 Task: Toggle the paste image as attachments enabled in the .ipynb suport.
Action: Mouse moved to (15, 515)
Screenshot: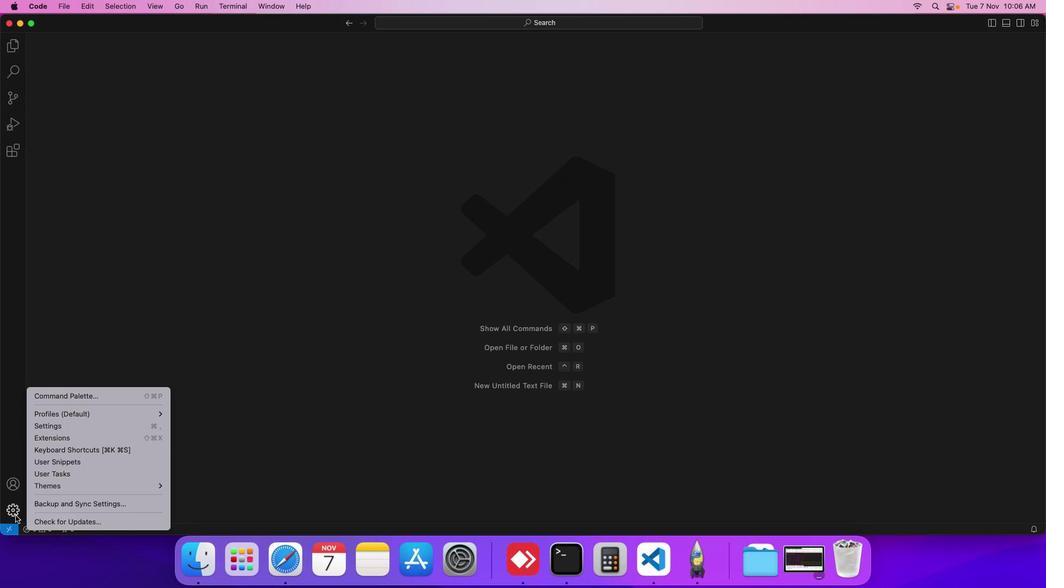 
Action: Mouse pressed left at (15, 515)
Screenshot: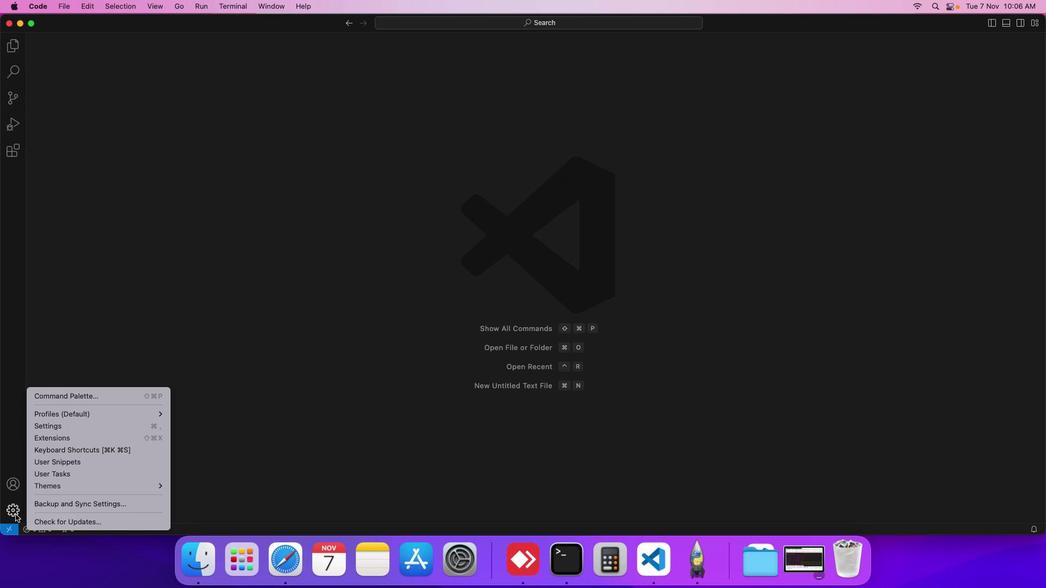 
Action: Mouse moved to (65, 427)
Screenshot: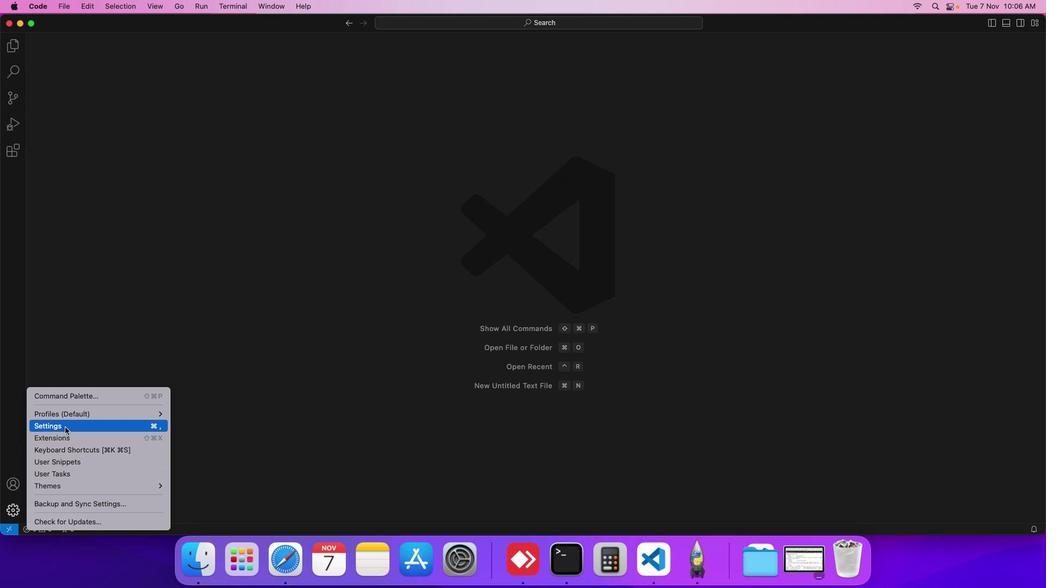 
Action: Mouse pressed left at (65, 427)
Screenshot: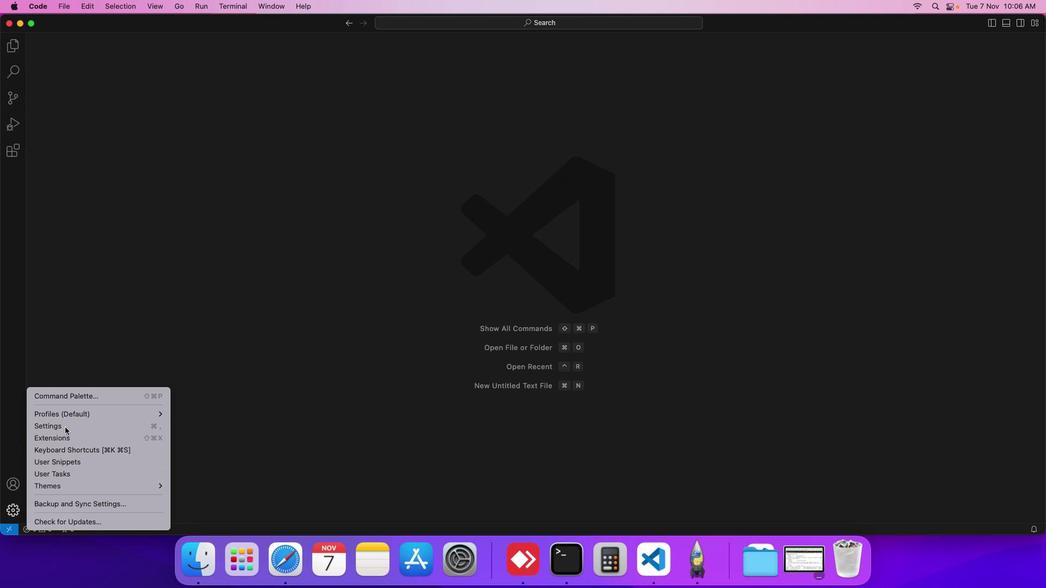 
Action: Mouse moved to (277, 195)
Screenshot: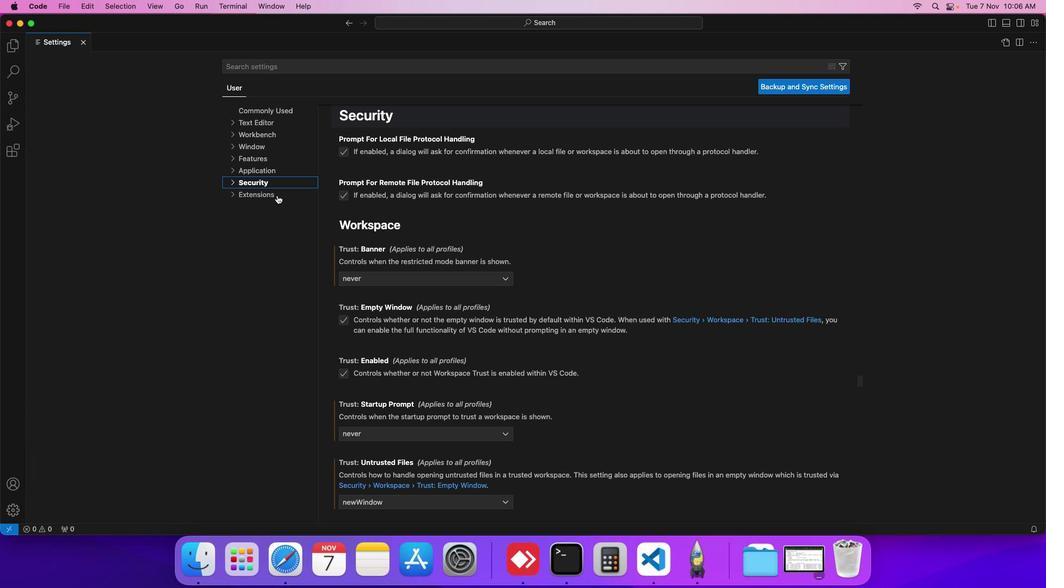 
Action: Mouse pressed left at (277, 195)
Screenshot: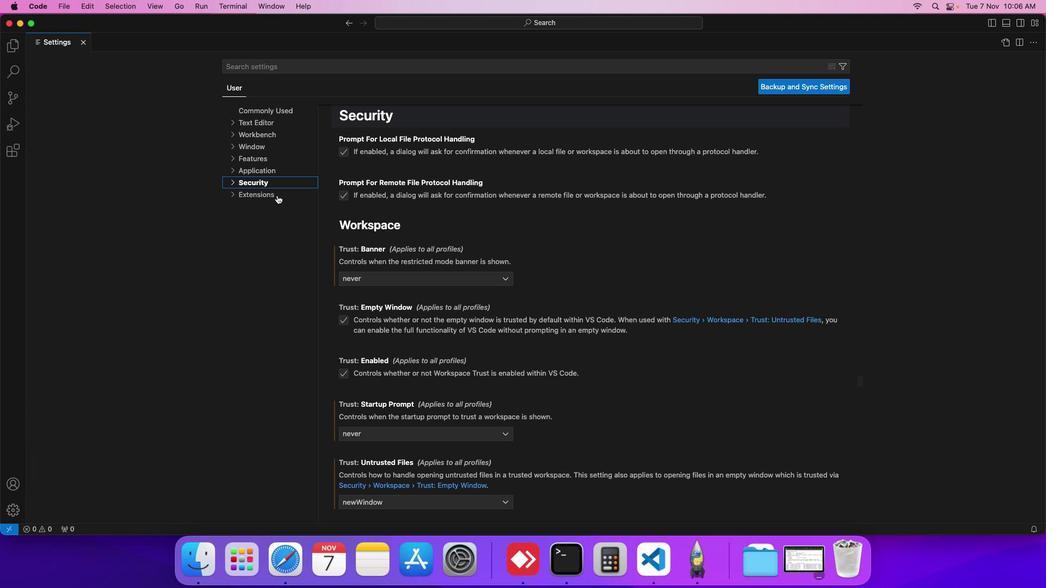 
Action: Mouse moved to (346, 173)
Screenshot: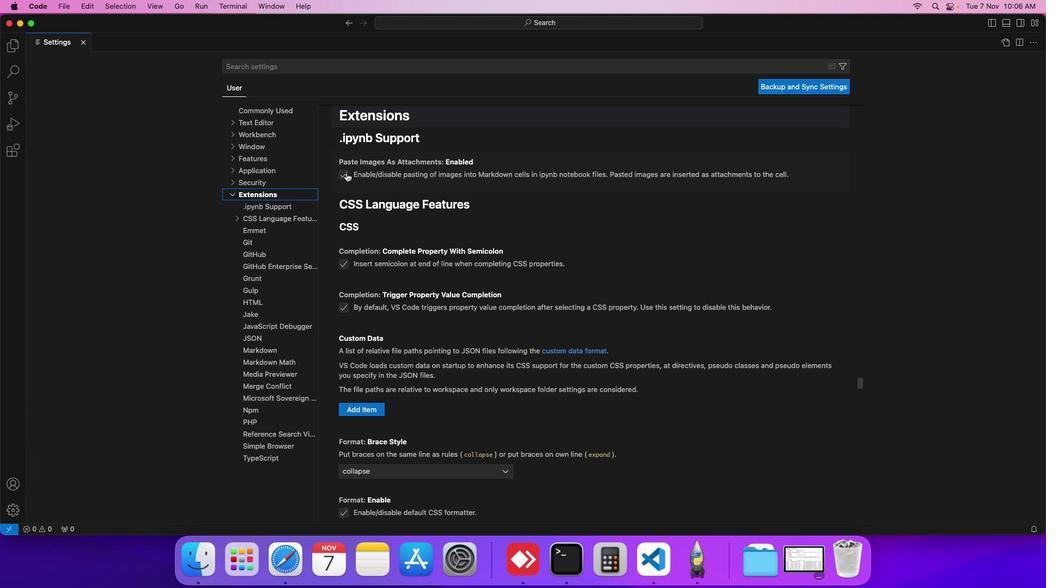
Action: Mouse pressed left at (346, 173)
Screenshot: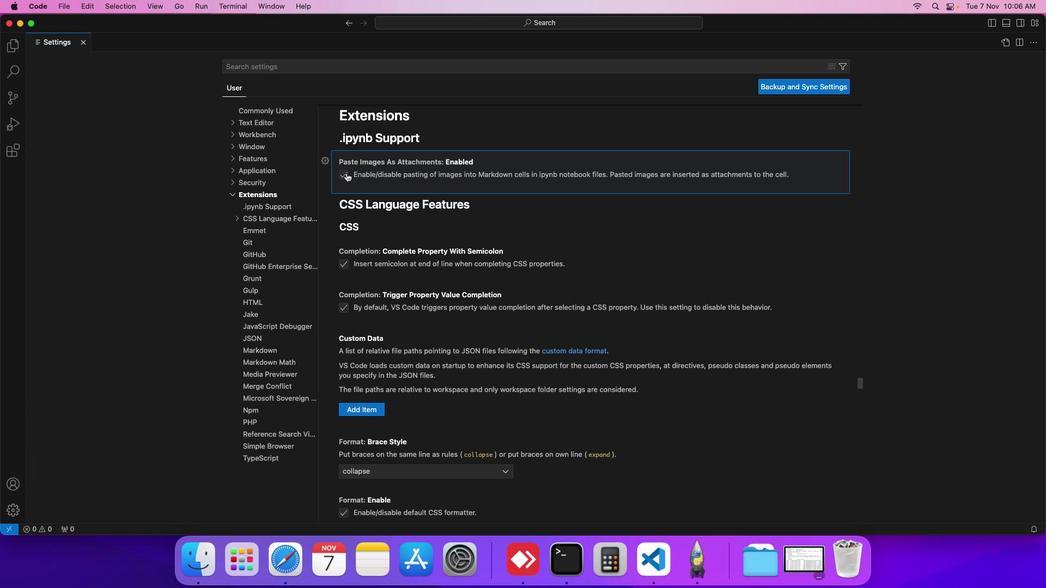 
Action: Mouse moved to (378, 177)
Screenshot: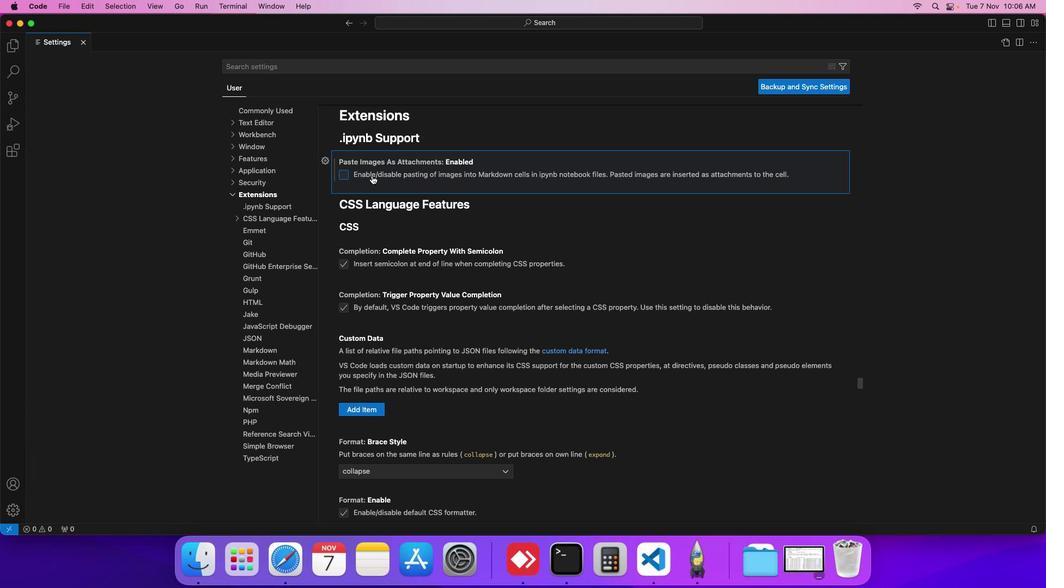 
